 Task: Set a reminder to back up your important files on the 5th at 2:00 PM.
Action: Mouse pressed left at (189, 261)
Screenshot: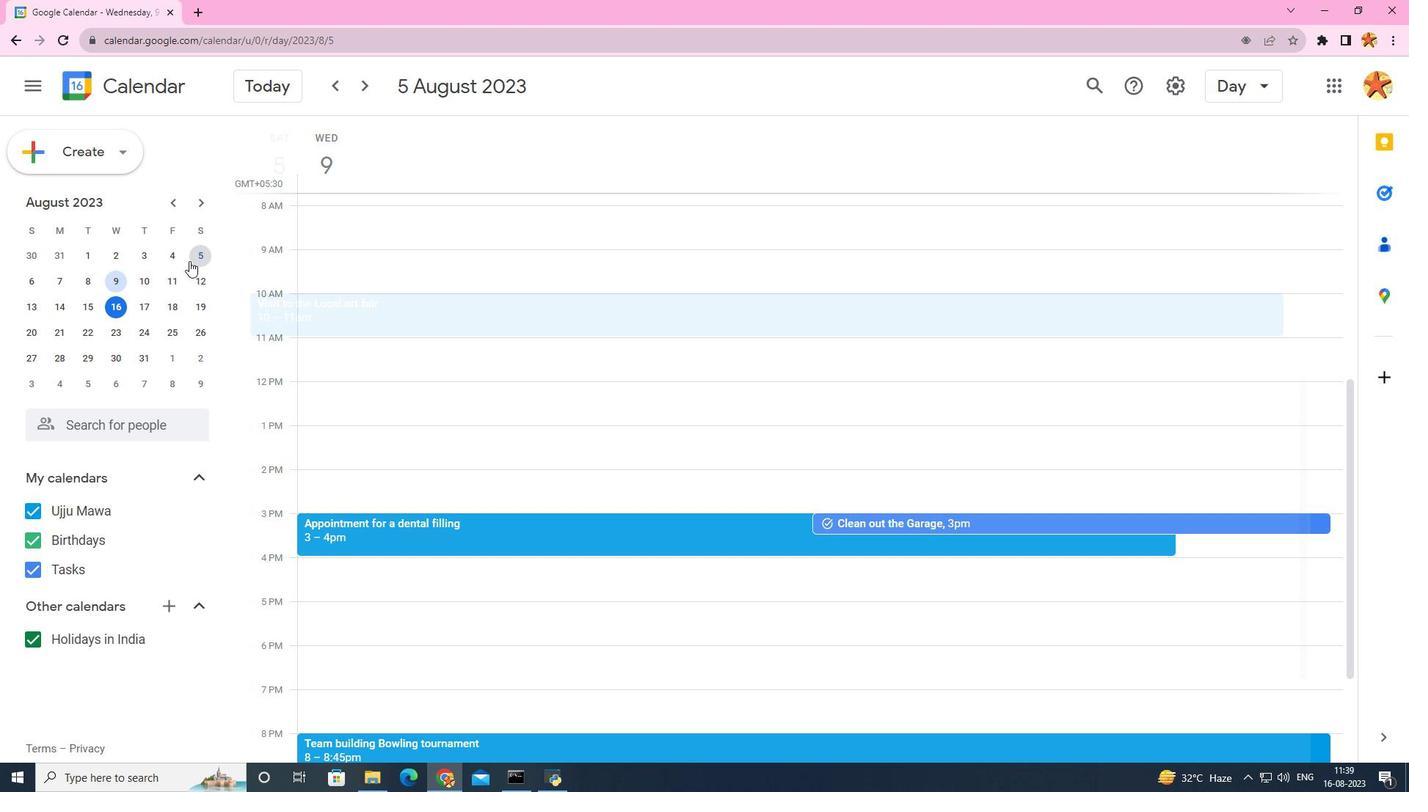 
Action: Mouse moved to (299, 472)
Screenshot: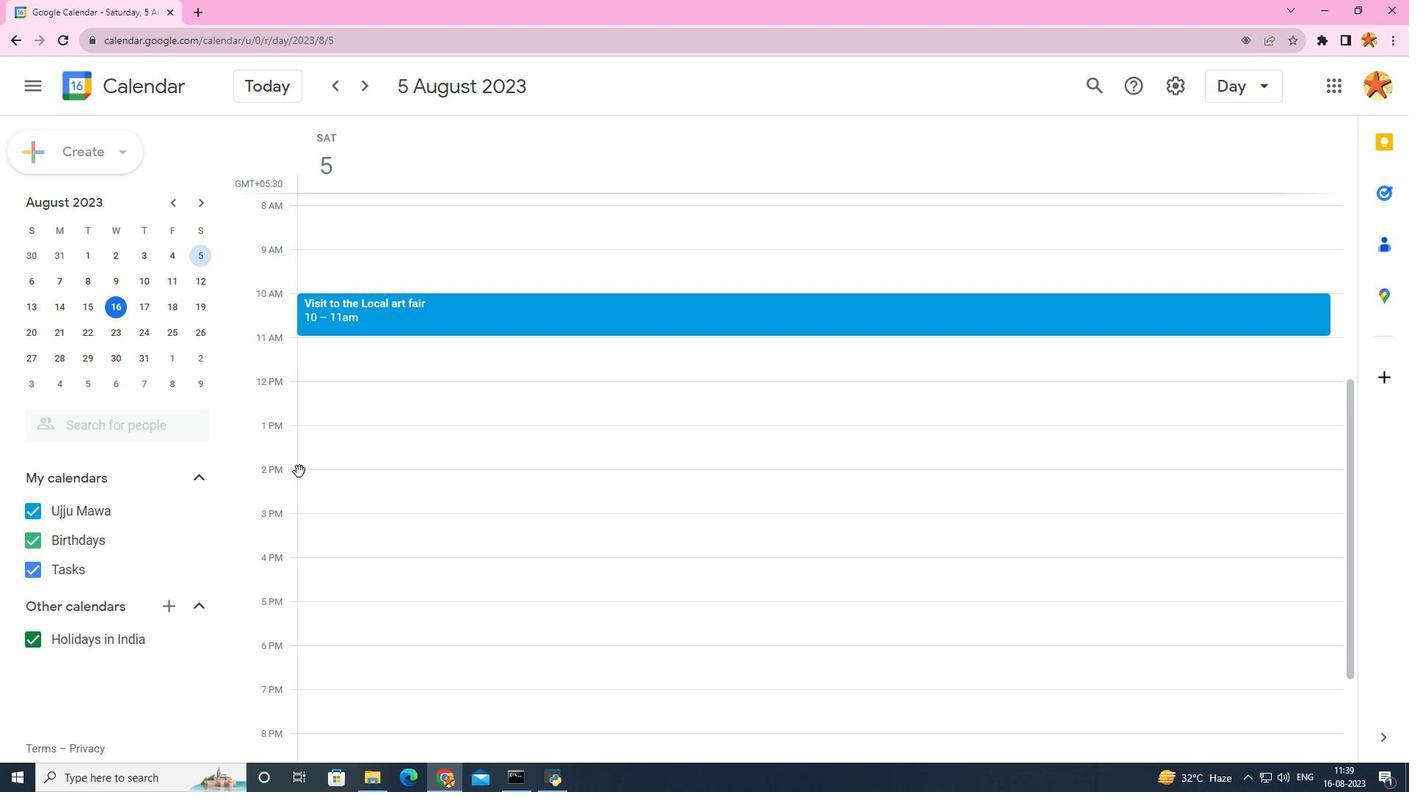 
Action: Mouse pressed left at (299, 472)
Screenshot: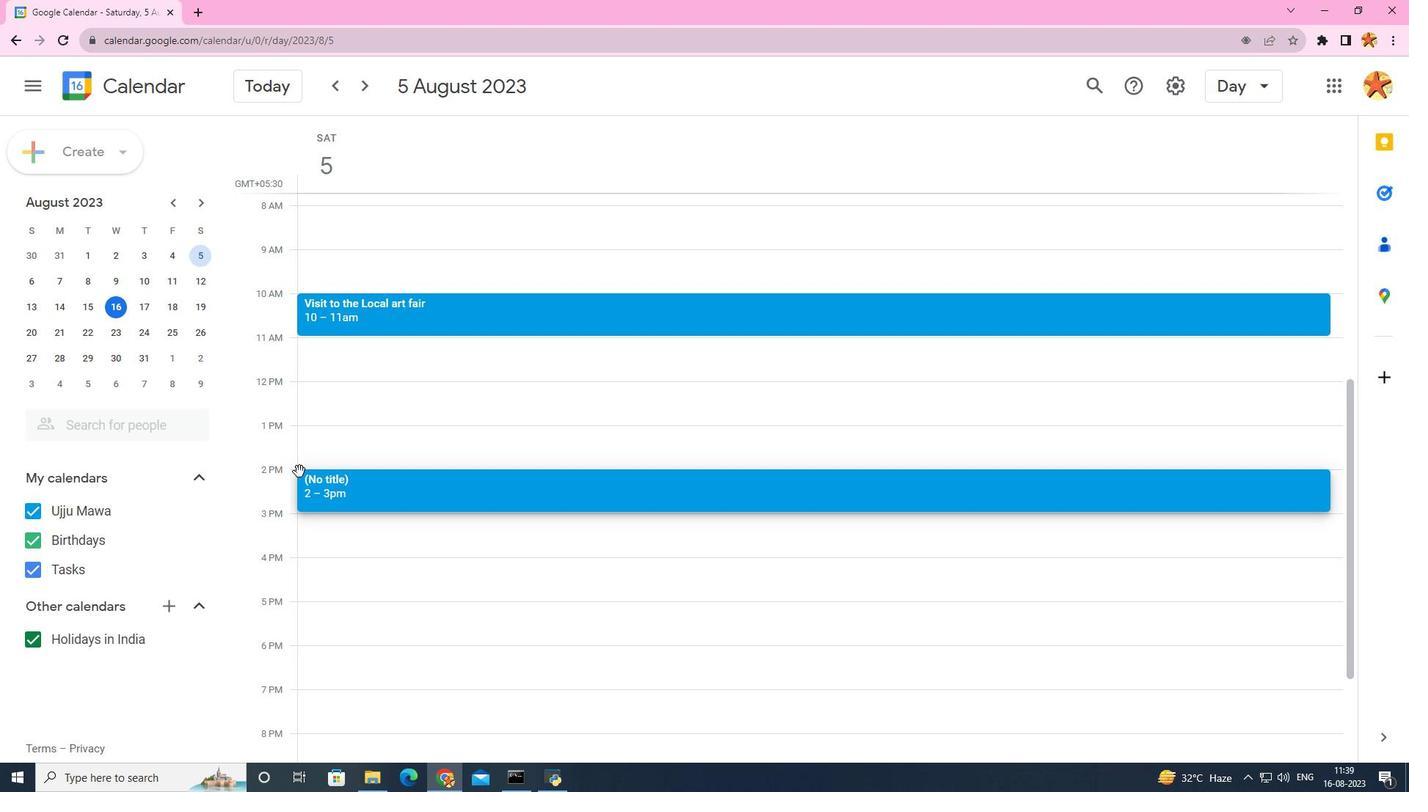 
Action: Mouse moved to (386, 465)
Screenshot: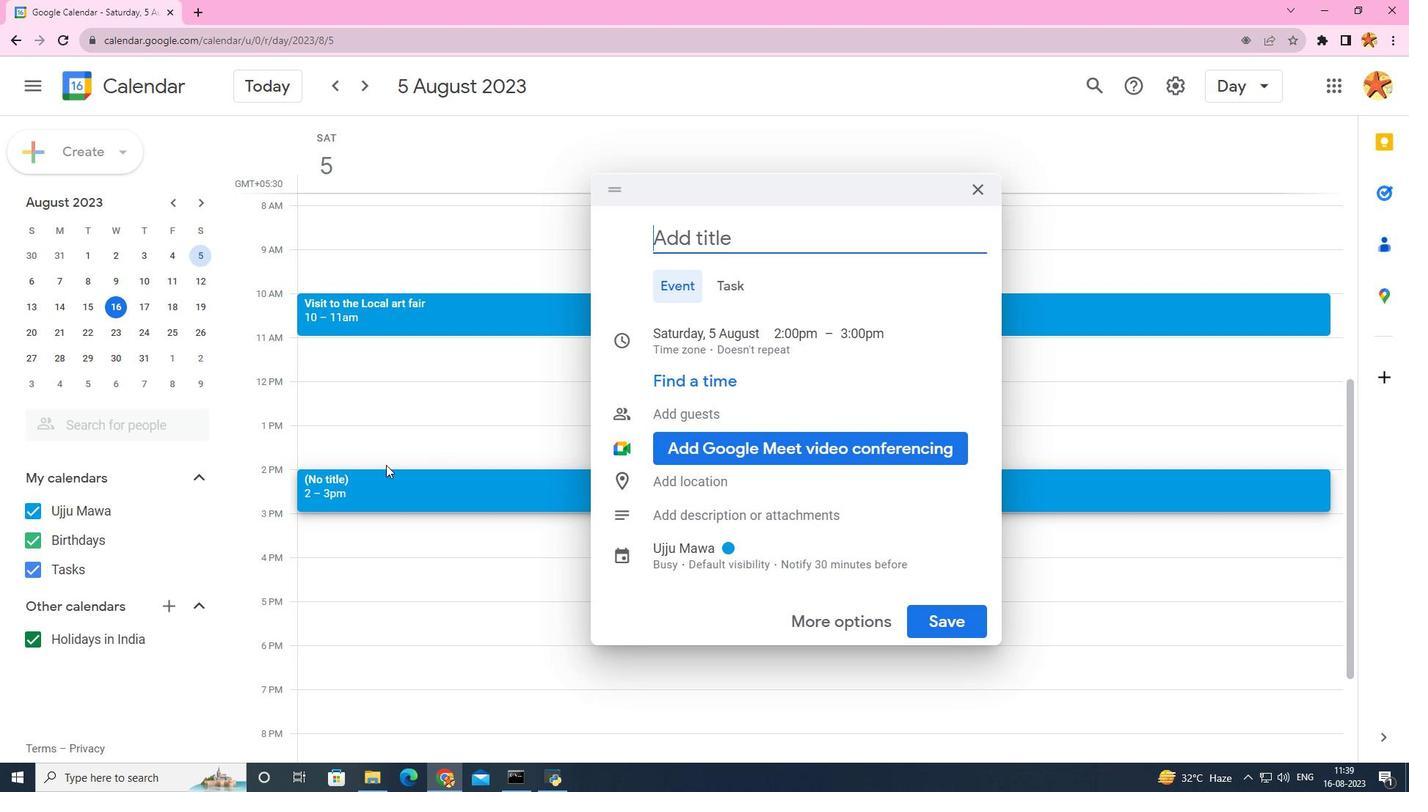 
Action: Key pressed <Key.caps_lock>R<Key.caps_lock>eminder<Key.space>to<Key.space>backj<Key.backspace><Key.space>up<Key.space>important<Key.space>files
Screenshot: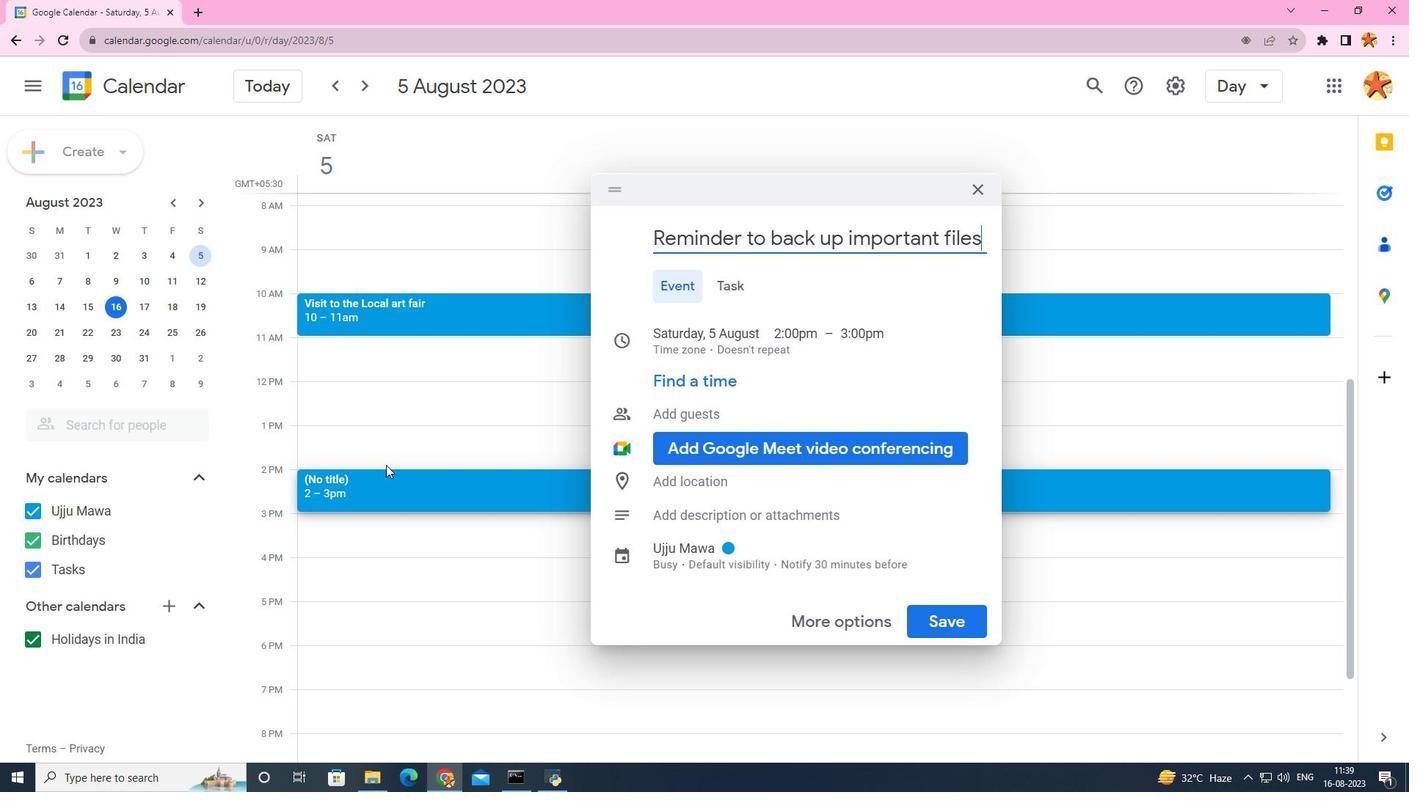 
Action: Mouse moved to (725, 291)
Screenshot: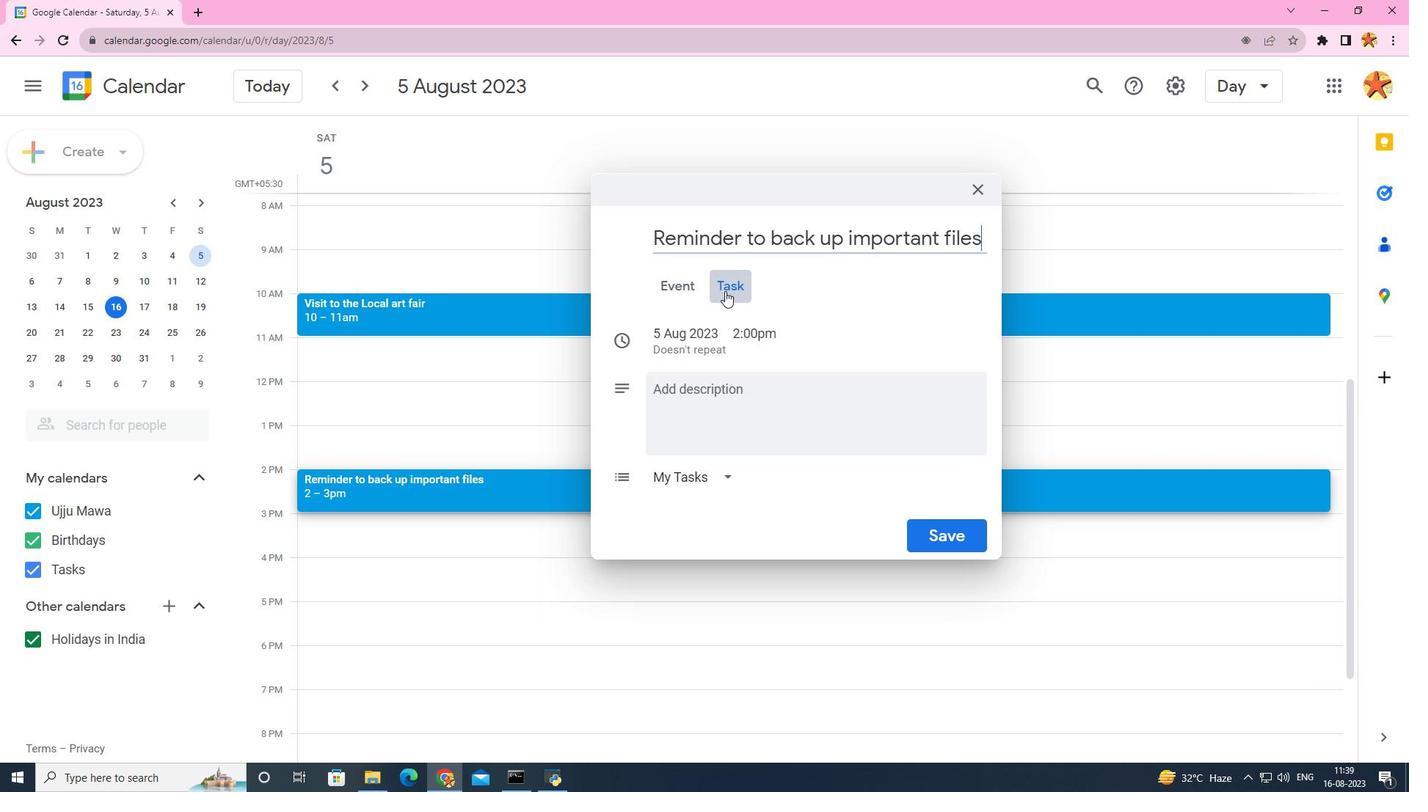 
Action: Mouse pressed left at (725, 291)
Screenshot: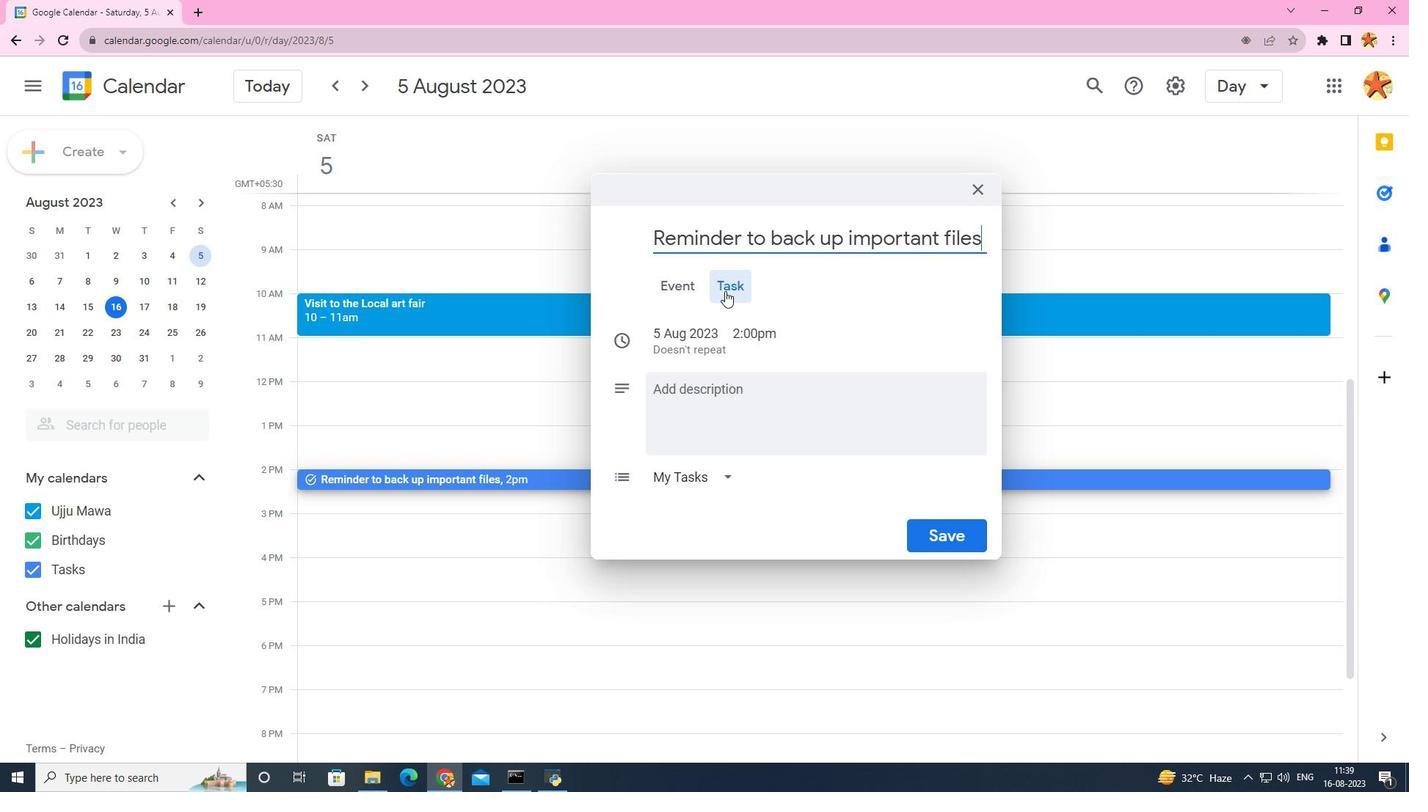 
Action: Mouse moved to (943, 534)
Screenshot: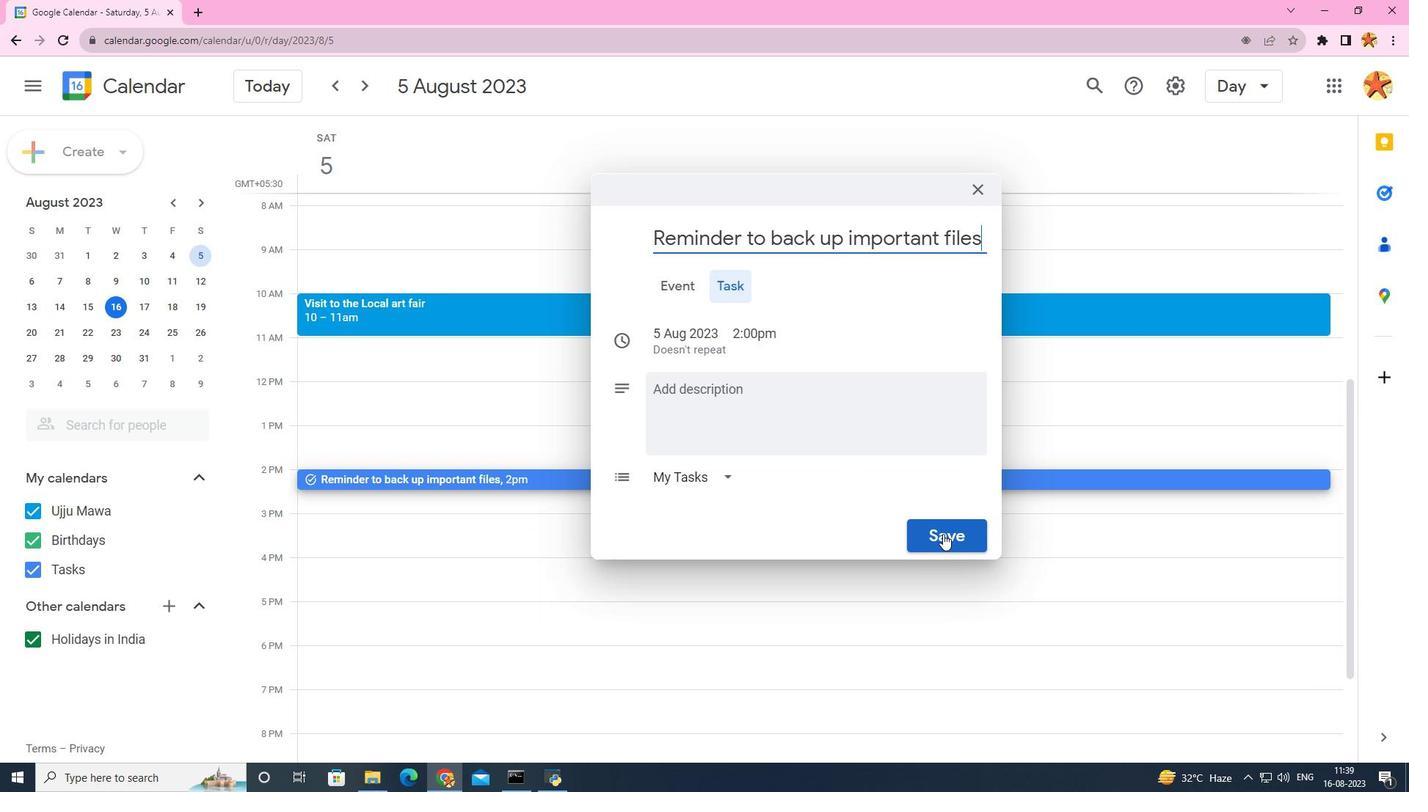 
Action: Mouse pressed left at (943, 534)
Screenshot: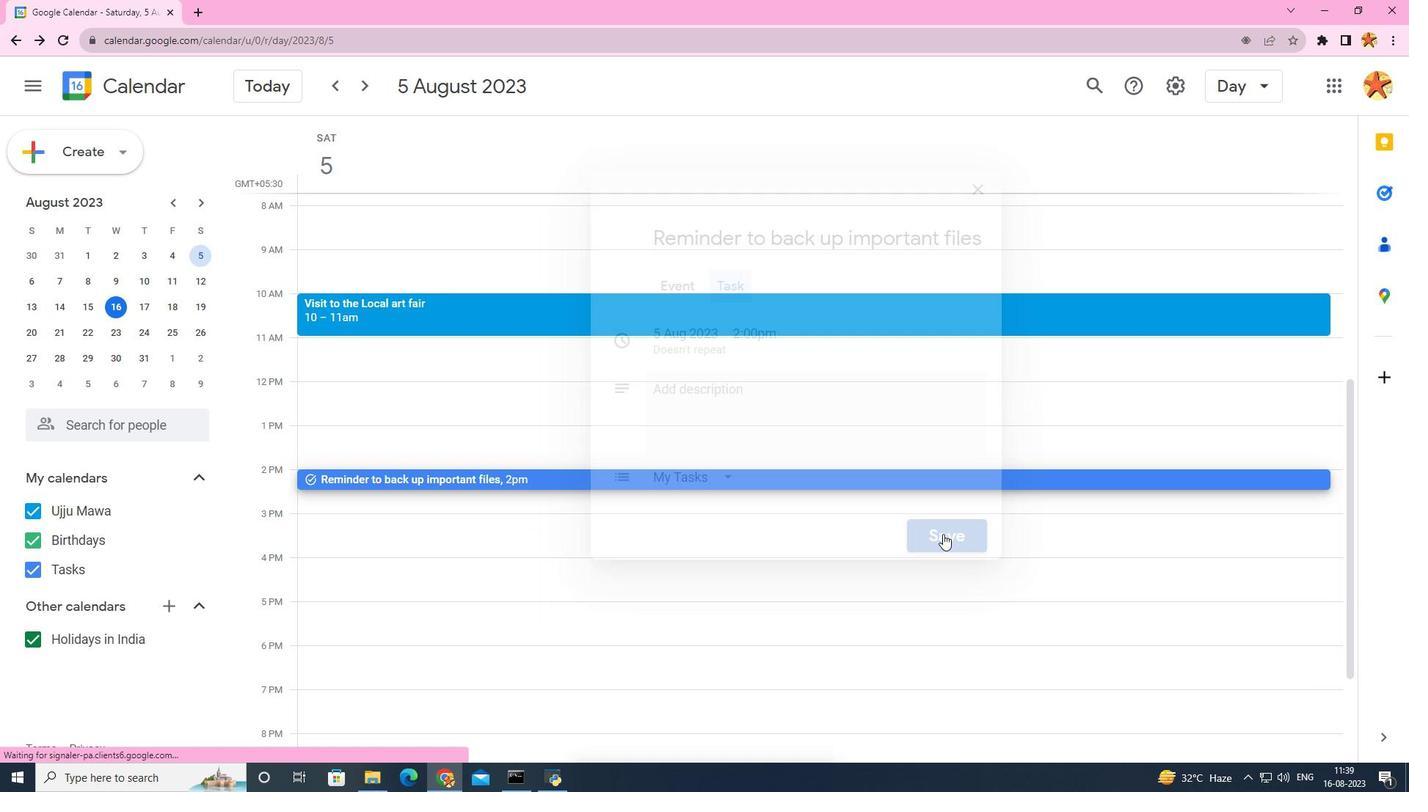
